 Task: Change the title font size to 14.
Action: Mouse moved to (167, 79)
Screenshot: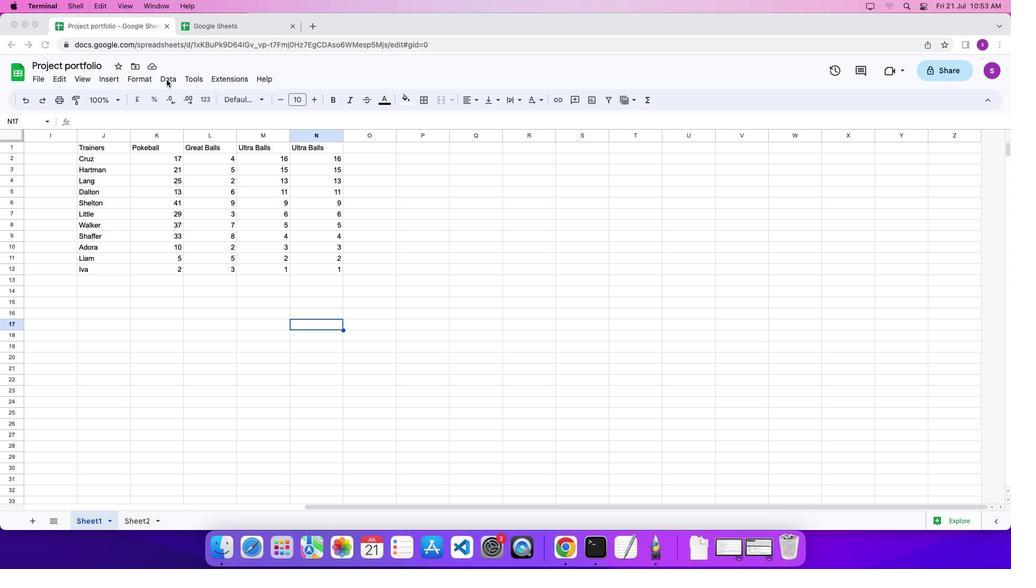 
Action: Mouse pressed left at (167, 79)
Screenshot: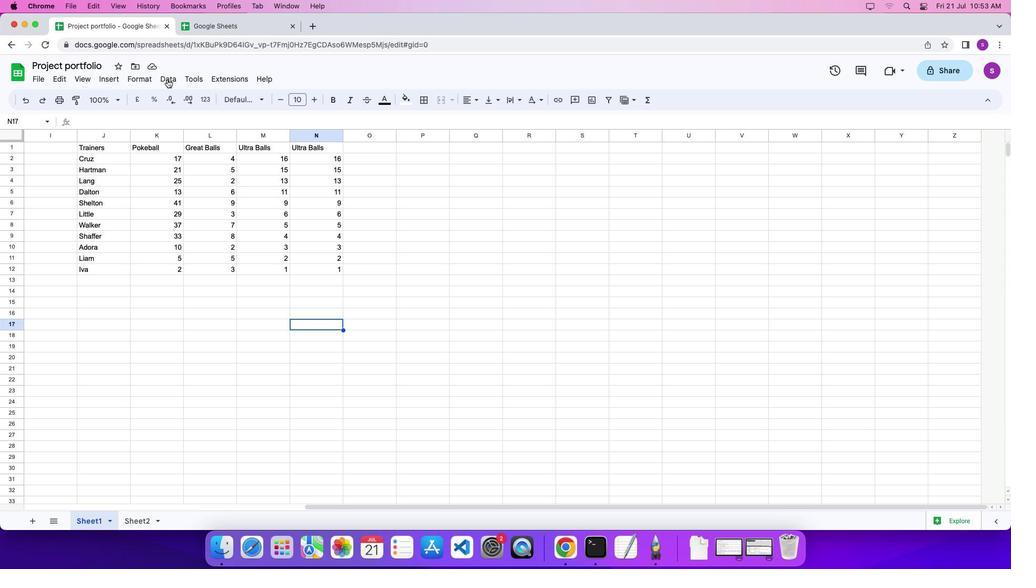 
Action: Mouse moved to (171, 77)
Screenshot: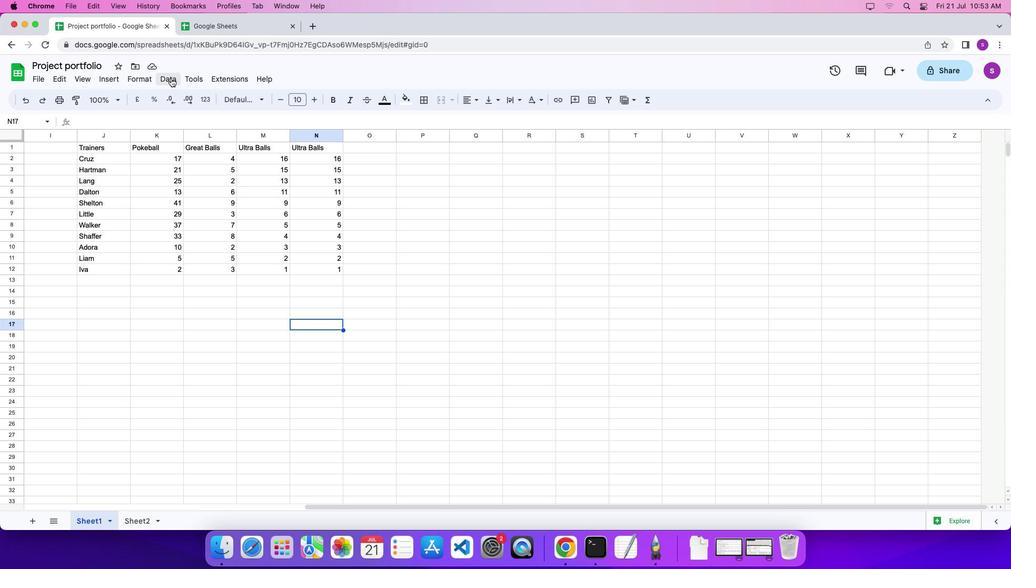 
Action: Mouse pressed left at (171, 77)
Screenshot: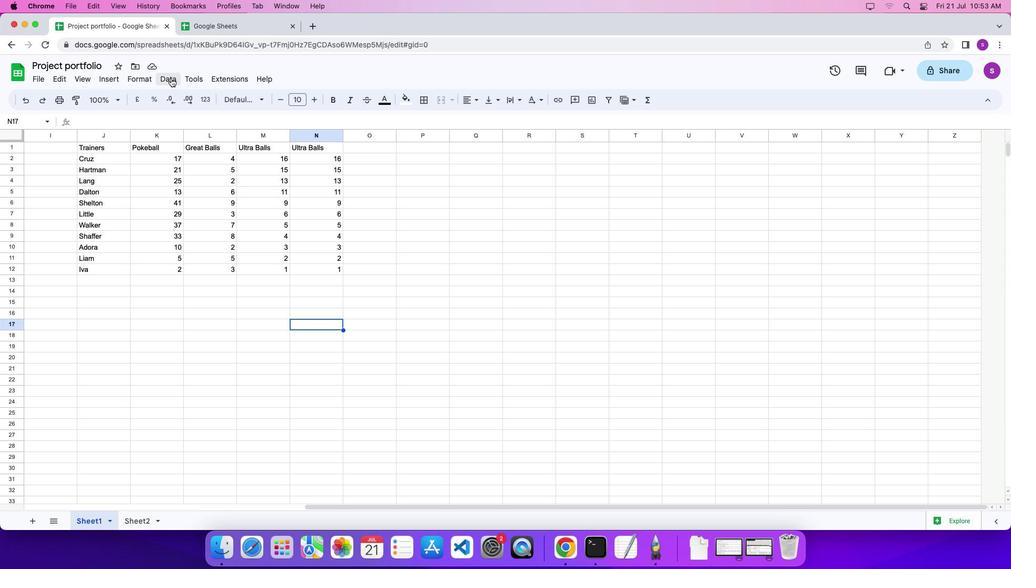 
Action: Mouse moved to (190, 172)
Screenshot: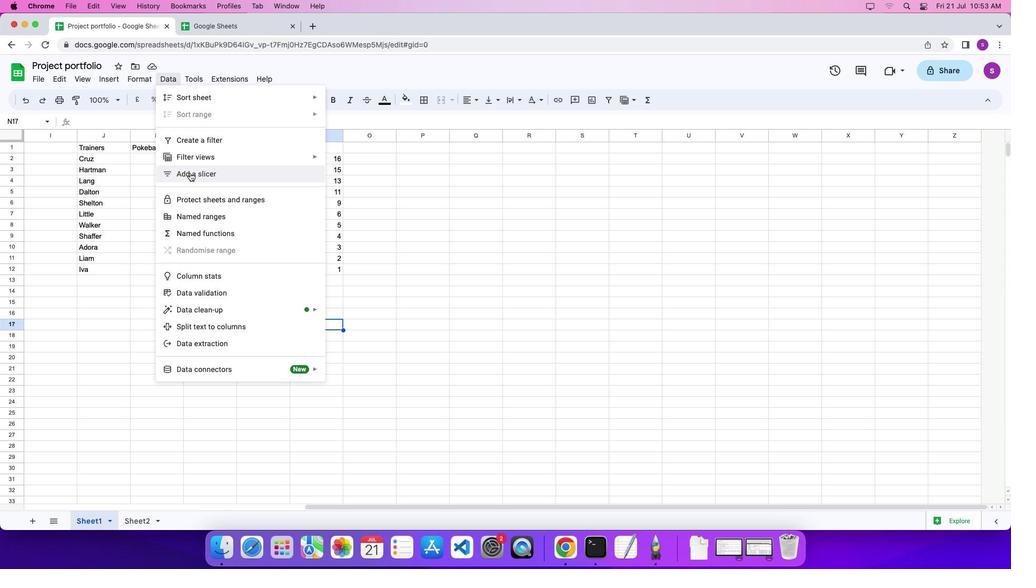 
Action: Mouse pressed left at (190, 172)
Screenshot: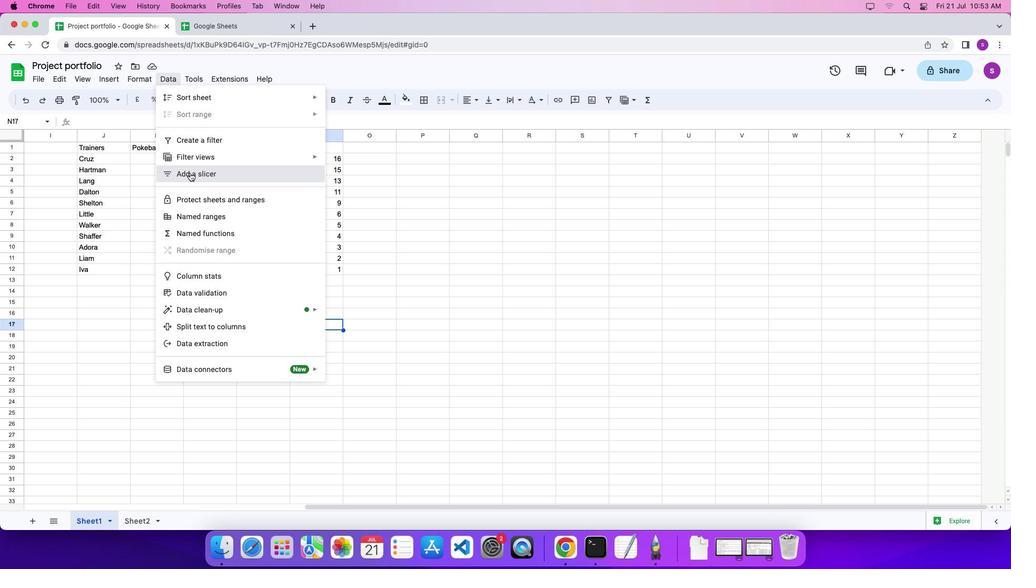 
Action: Mouse moved to (952, 126)
Screenshot: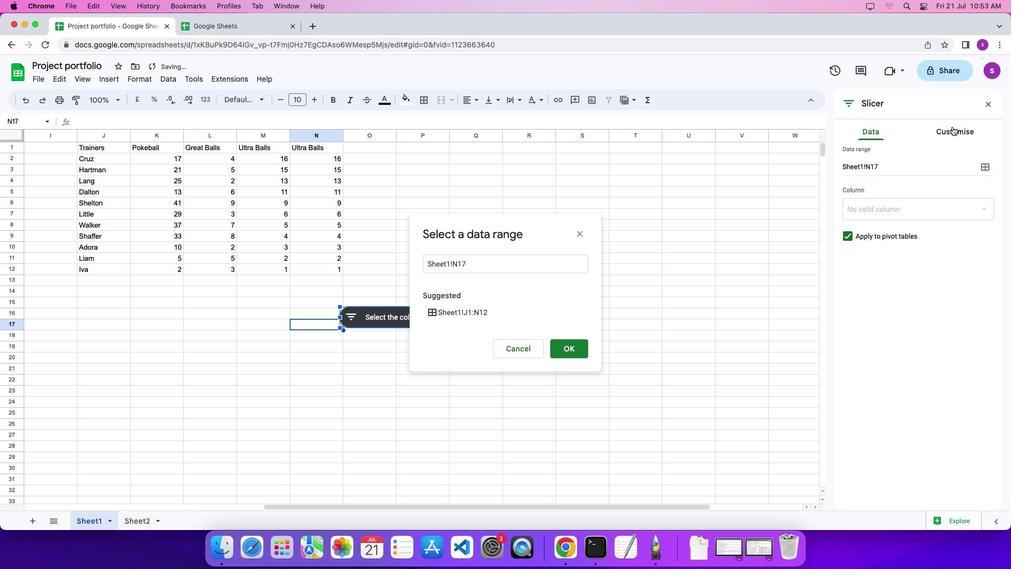 
Action: Mouse pressed left at (952, 126)
Screenshot: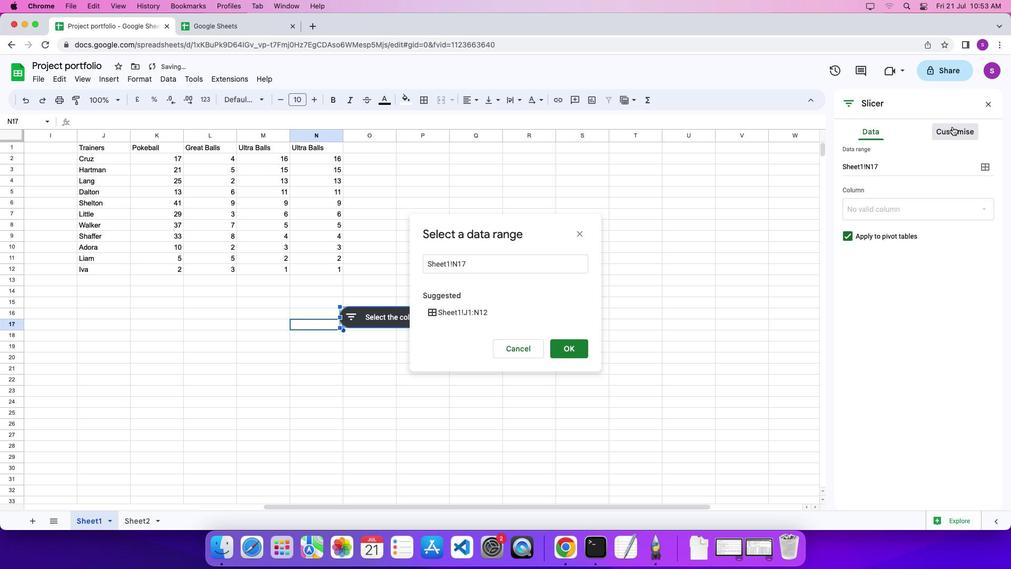 
Action: Mouse moved to (953, 210)
Screenshot: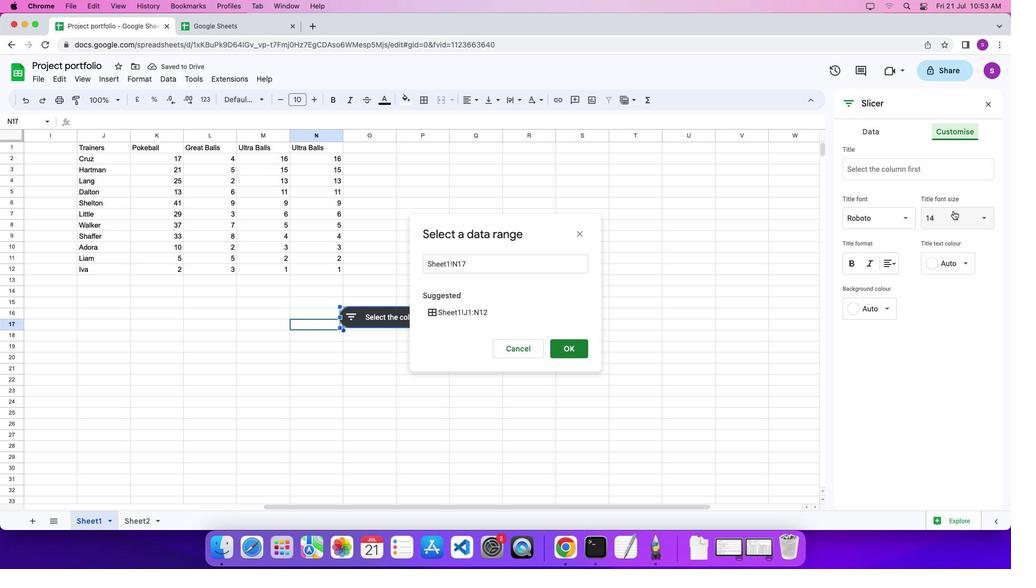 
Action: Mouse pressed left at (953, 210)
Screenshot: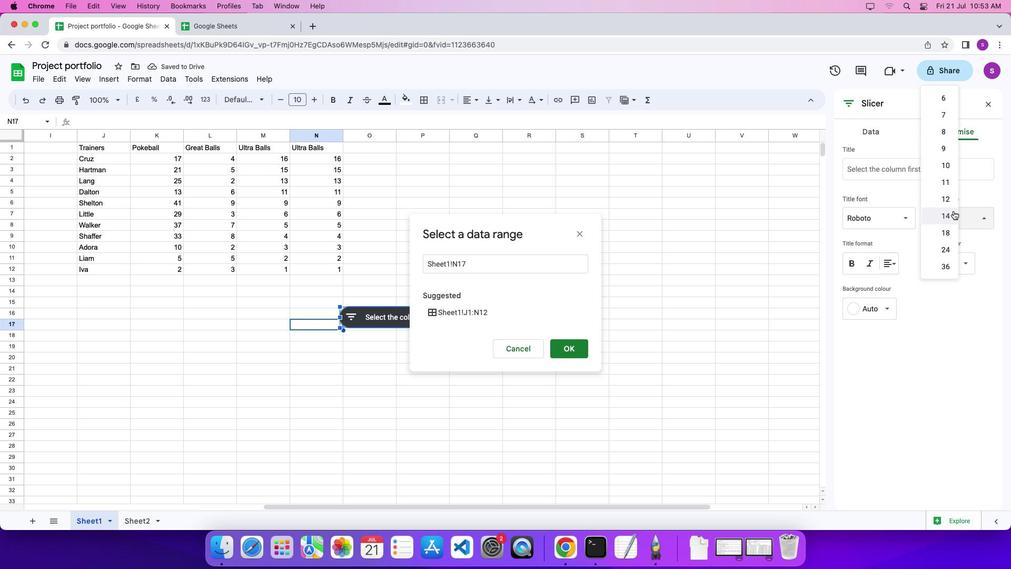 
Action: Mouse moved to (944, 215)
Screenshot: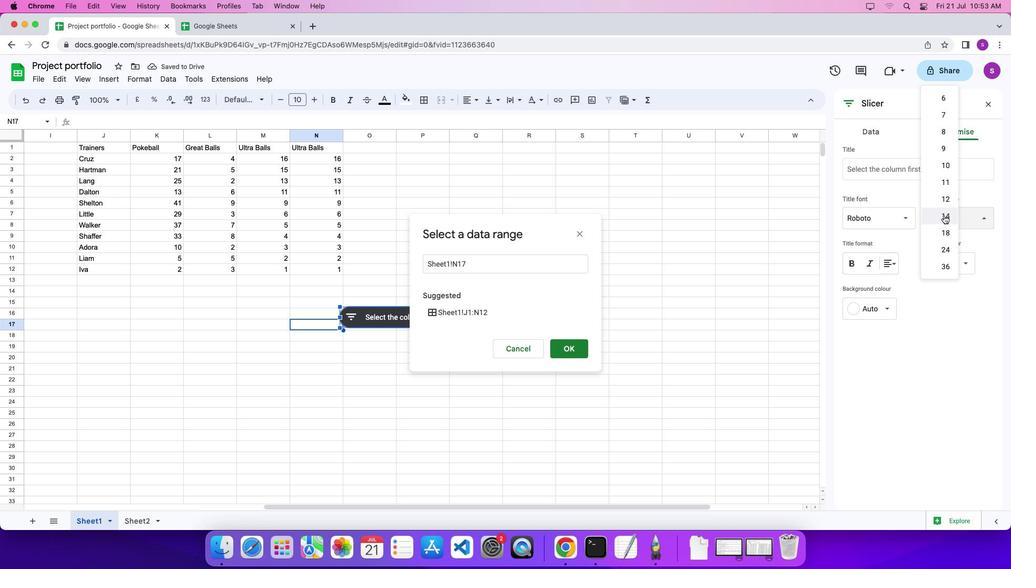 
Action: Mouse pressed left at (944, 215)
Screenshot: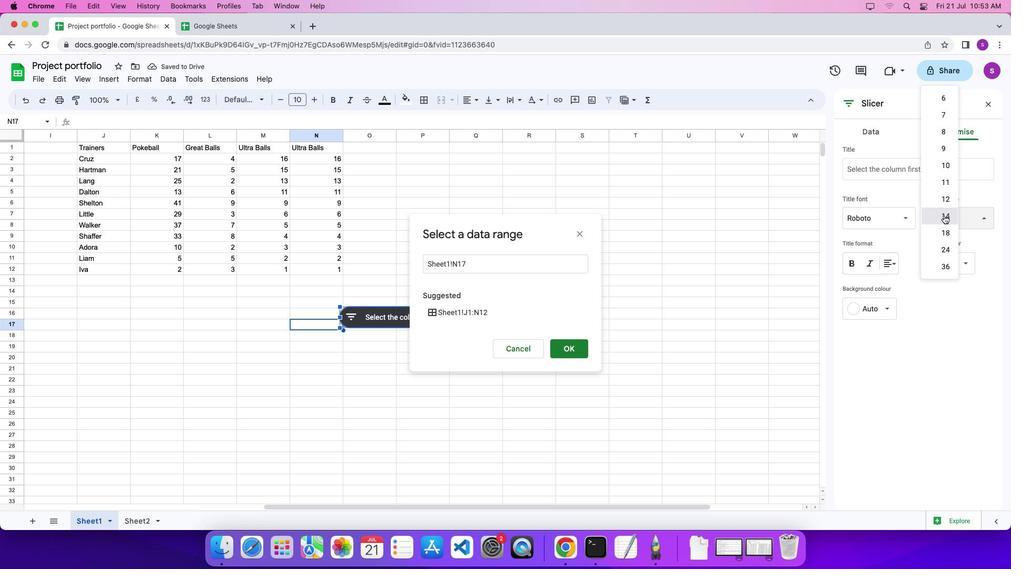 
Action: Mouse moved to (947, 229)
Screenshot: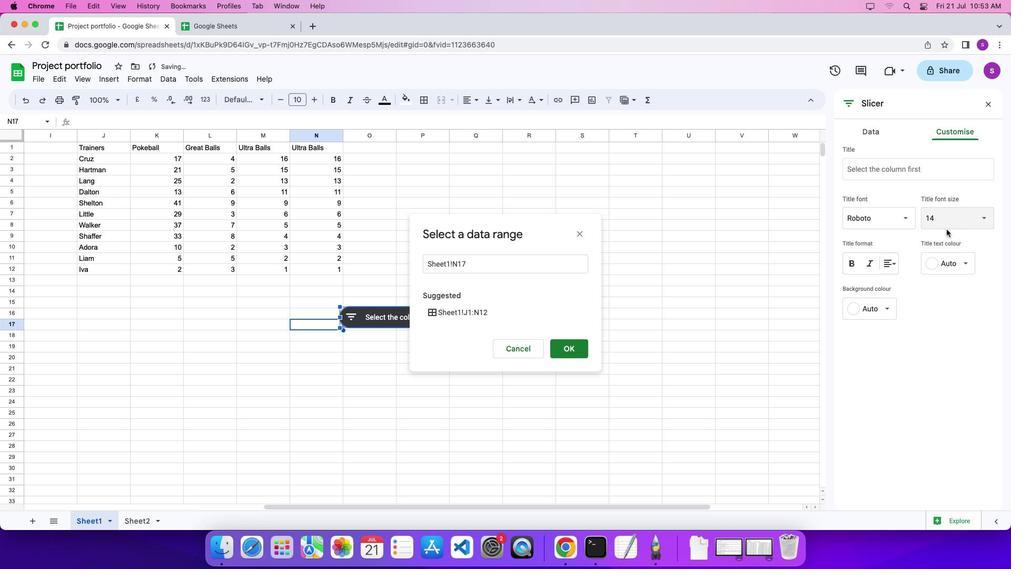 
